 Task: Zoom the sheet by 100%.
Action: Mouse moved to (122, 79)
Screenshot: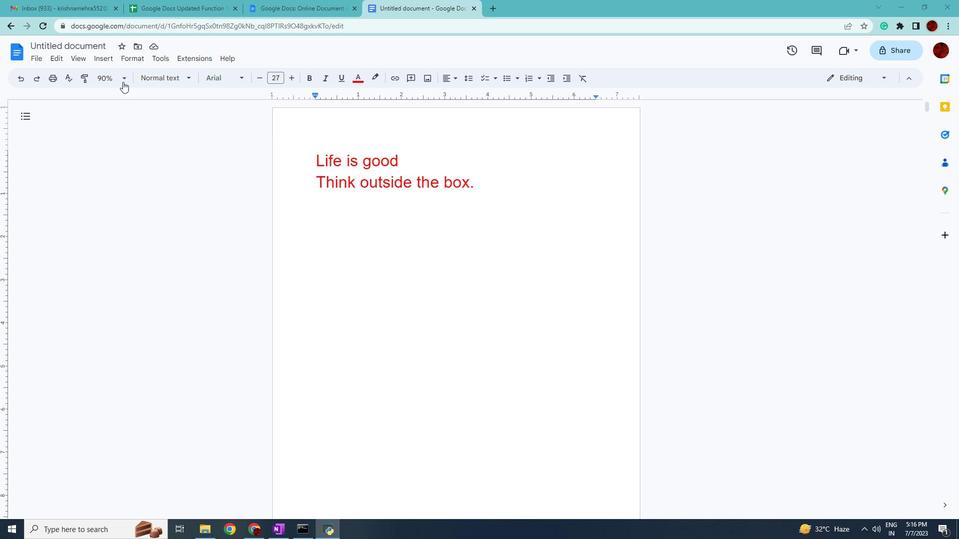 
Action: Mouse pressed left at (122, 79)
Screenshot: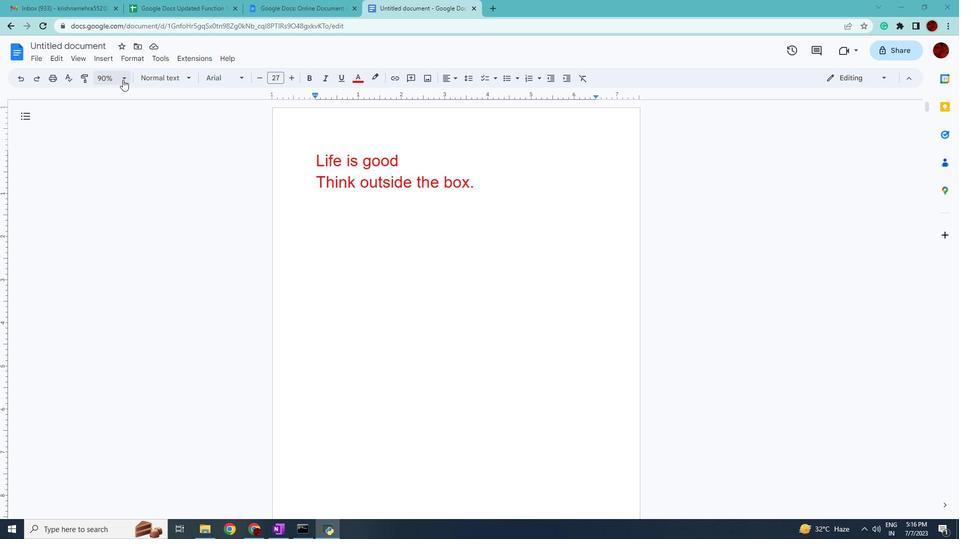 
Action: Mouse moved to (108, 170)
Screenshot: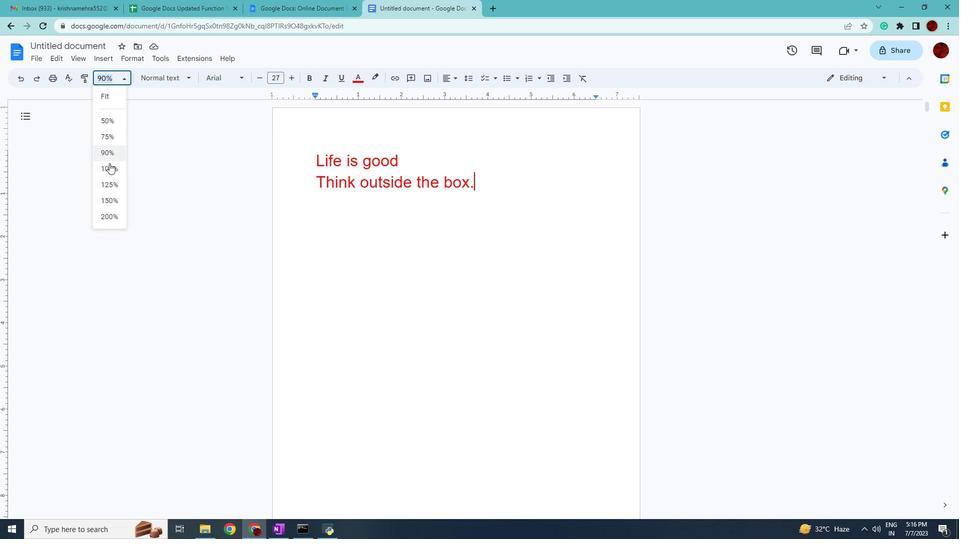 
Action: Mouse pressed left at (108, 170)
Screenshot: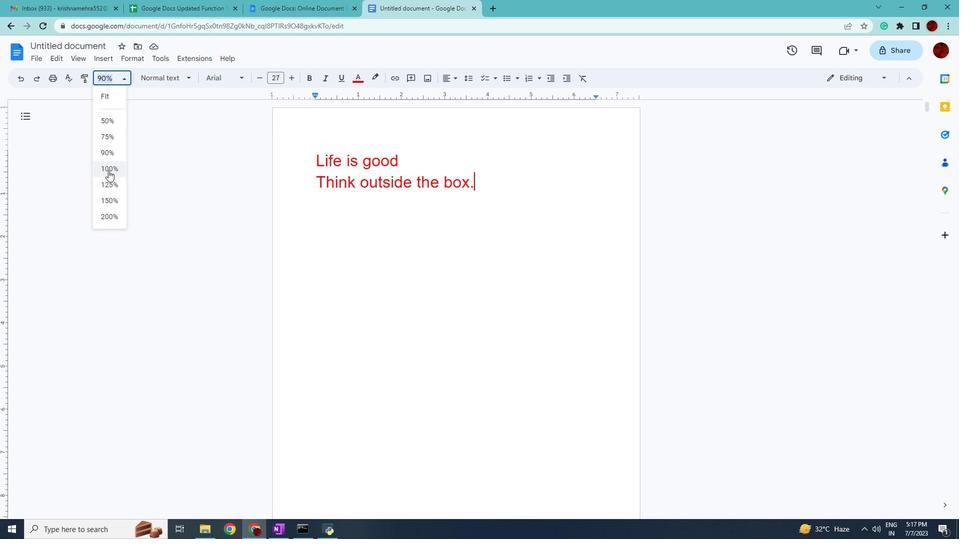 
